 Task: Reset the filters.
Action: Mouse moved to (282, 224)
Screenshot: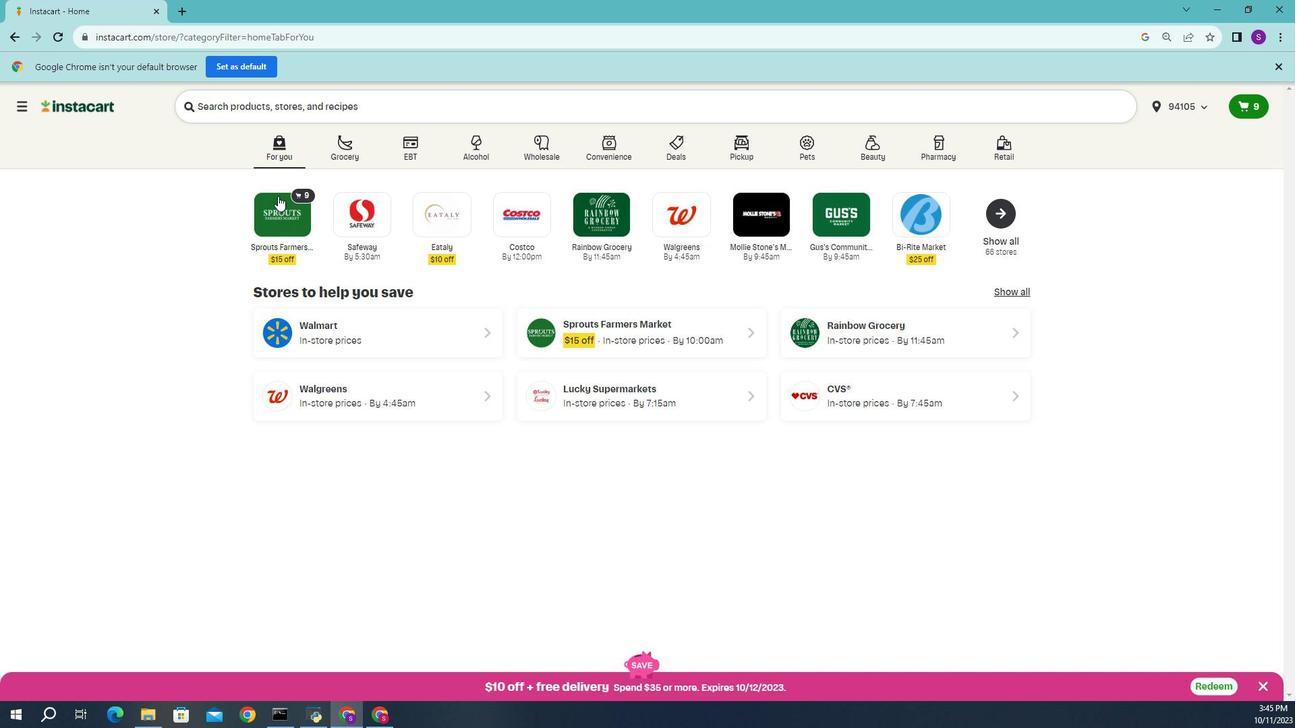 
Action: Mouse pressed left at (282, 224)
Screenshot: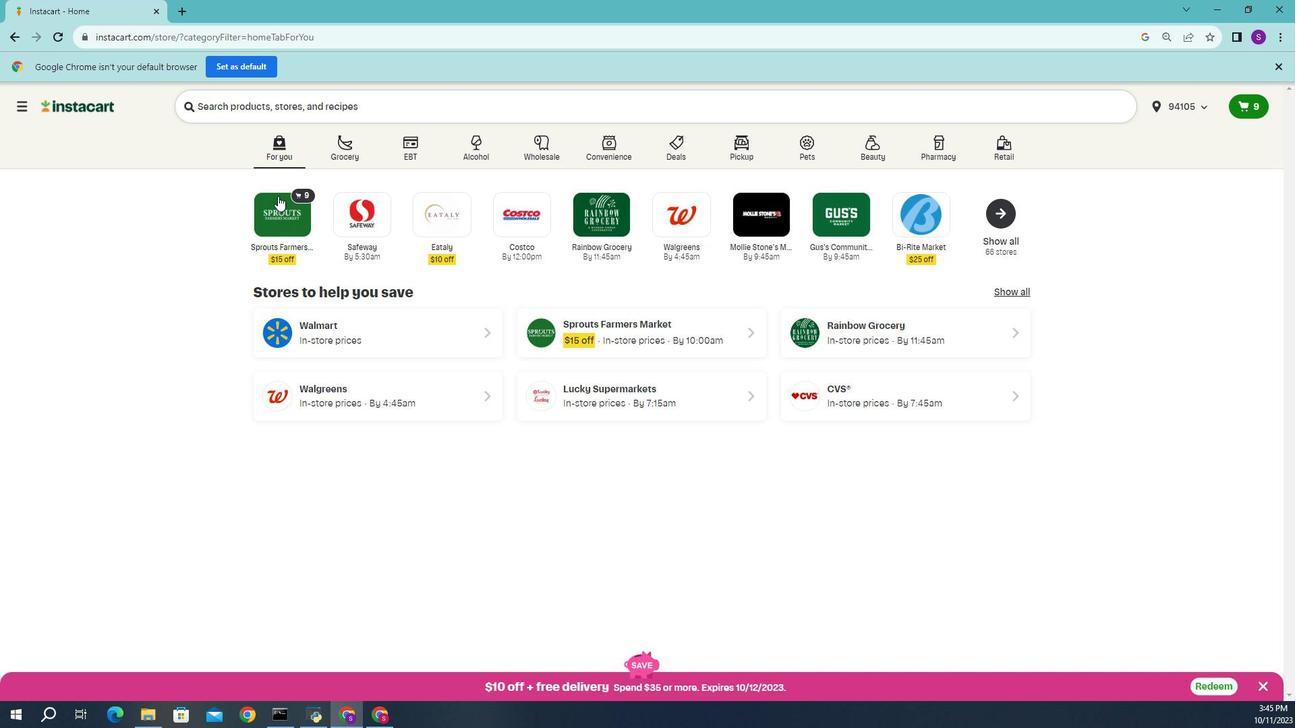 
Action: Mouse moved to (43, 421)
Screenshot: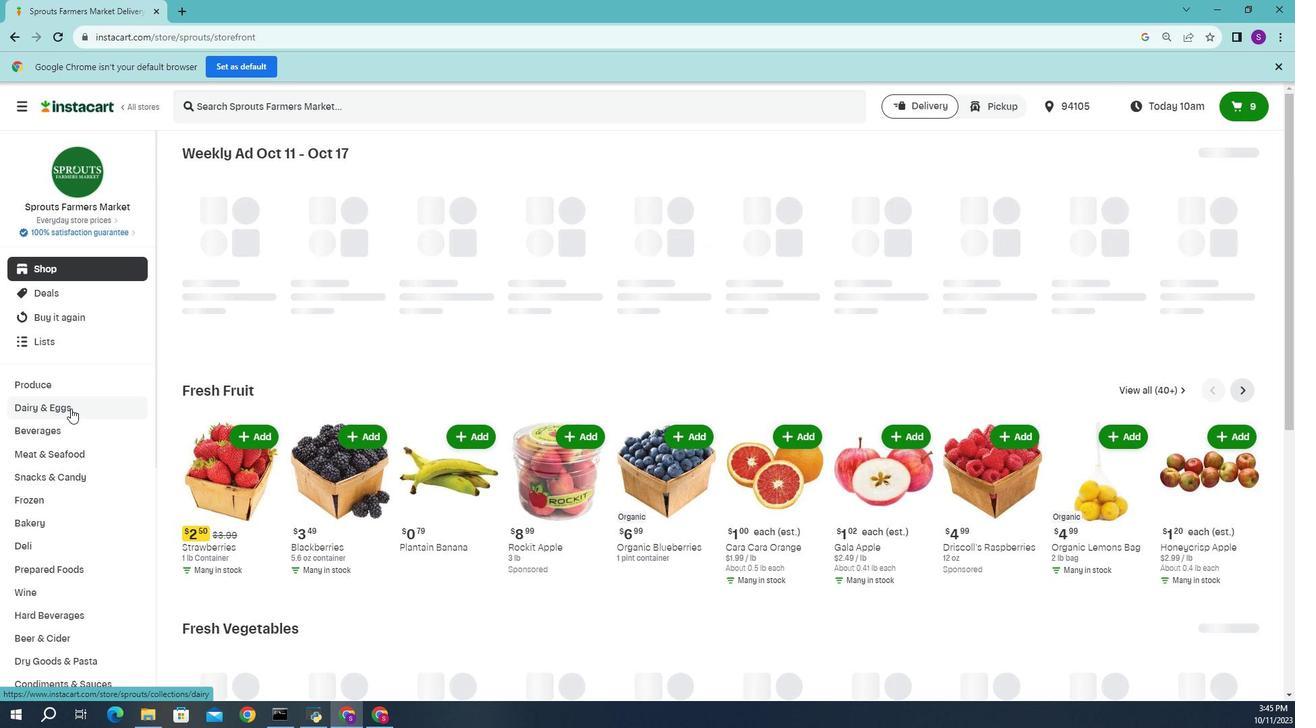 
Action: Mouse pressed left at (43, 421)
Screenshot: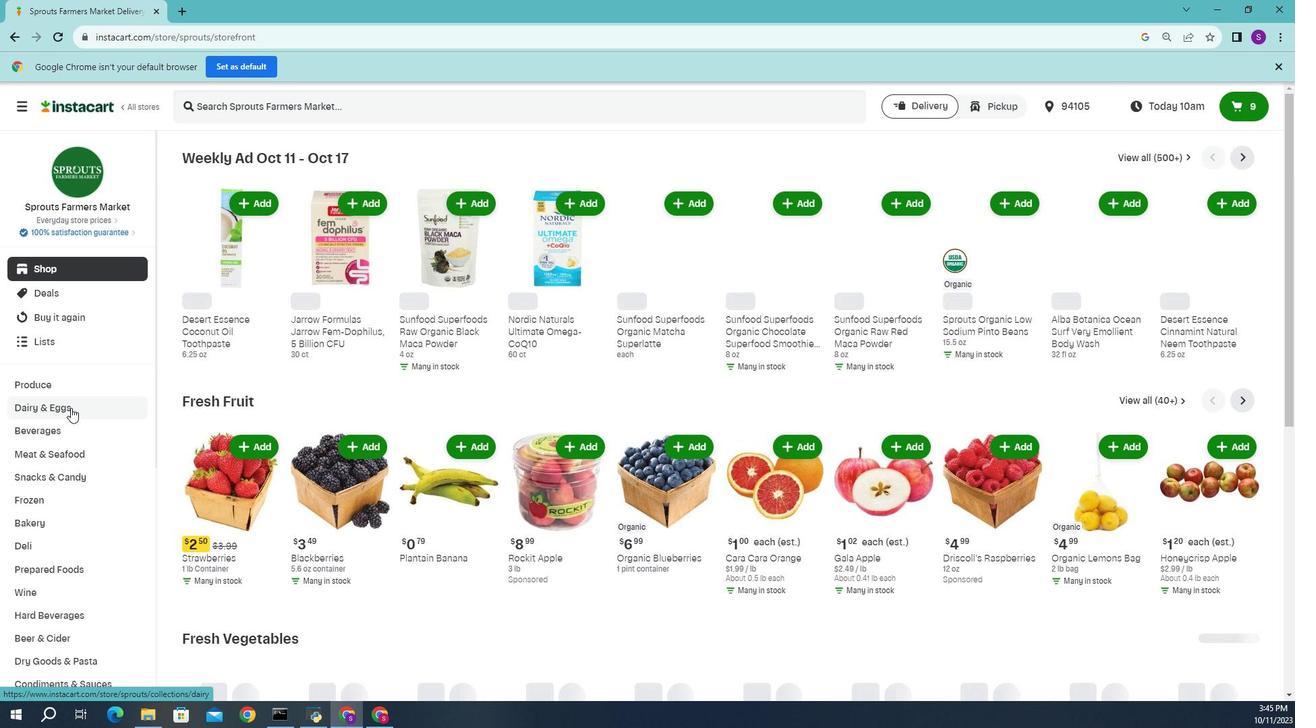 
Action: Mouse moved to (70, 617)
Screenshot: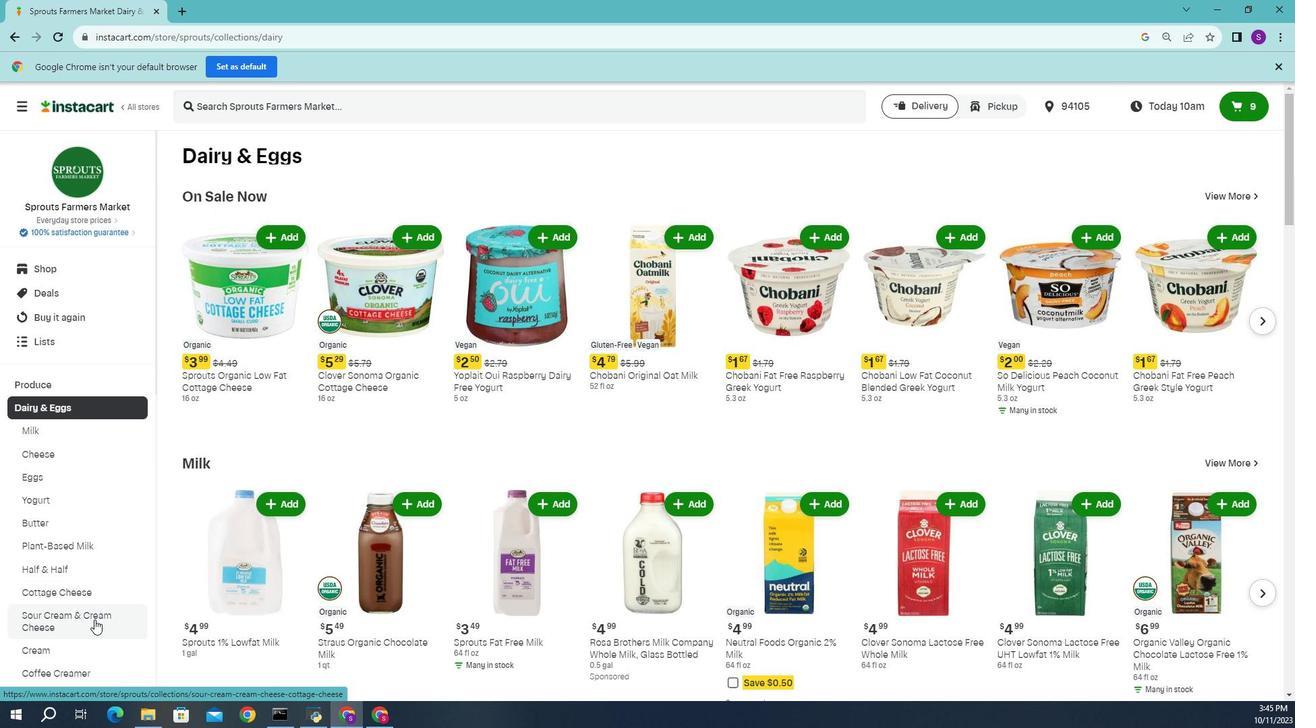
Action: Mouse pressed left at (70, 617)
Screenshot: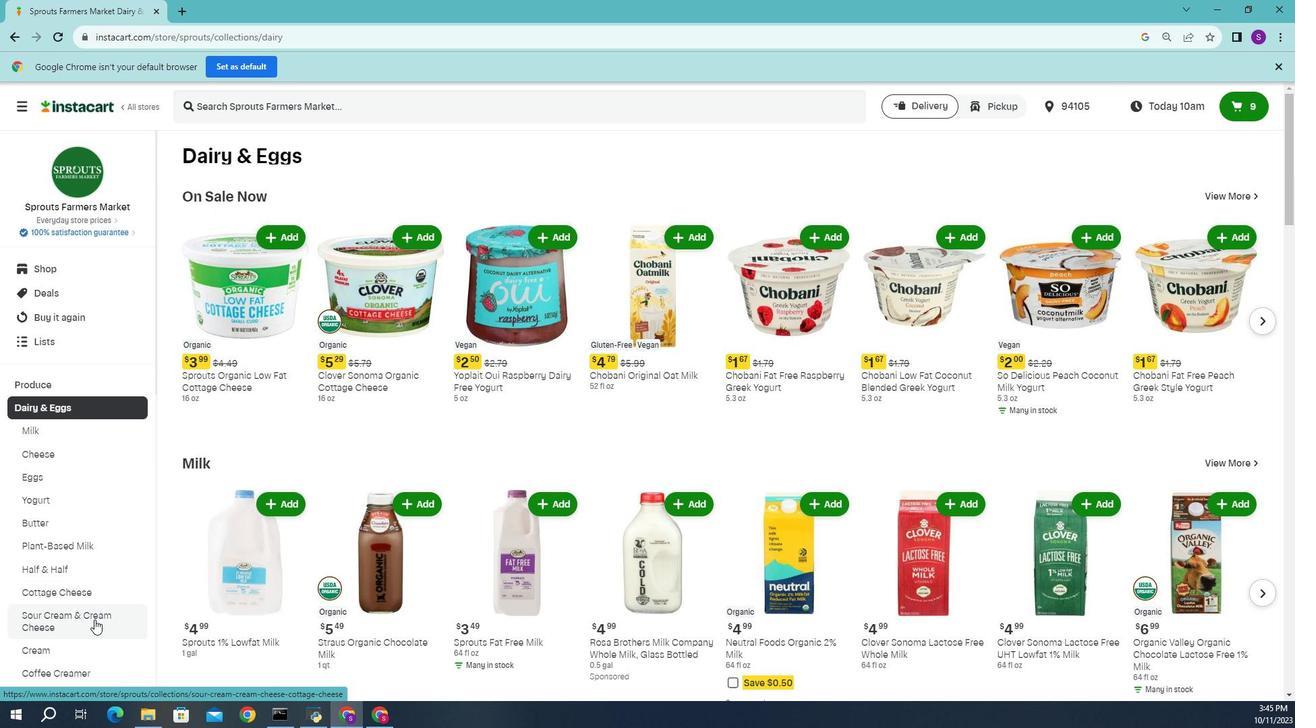 
Action: Mouse moved to (406, 271)
Screenshot: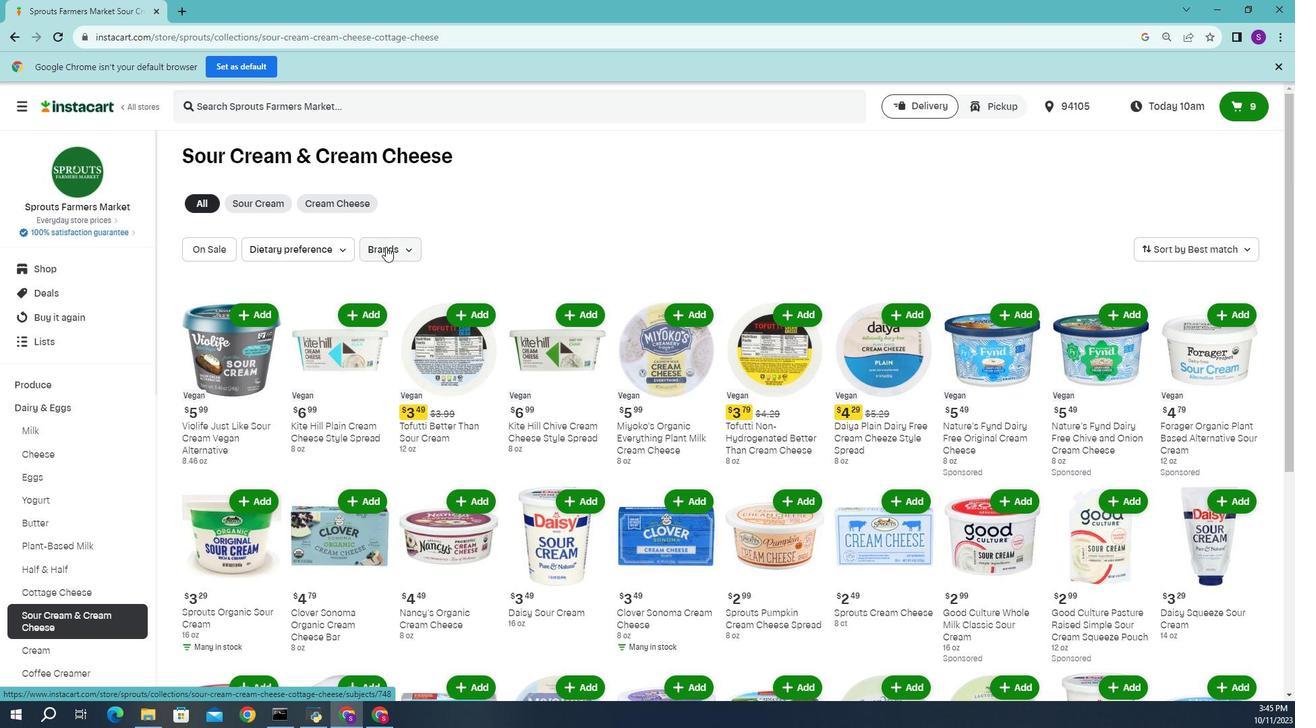 
Action: Mouse pressed left at (406, 271)
Screenshot: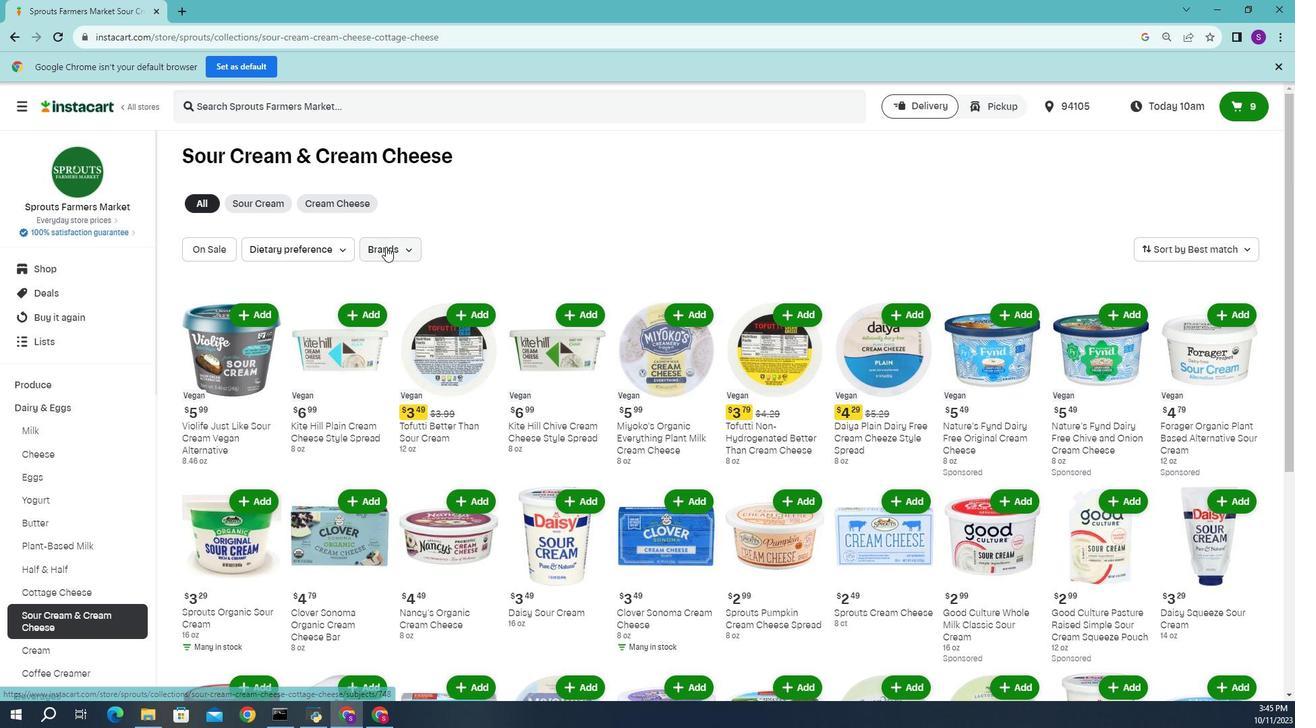 
Action: Mouse moved to (426, 331)
Screenshot: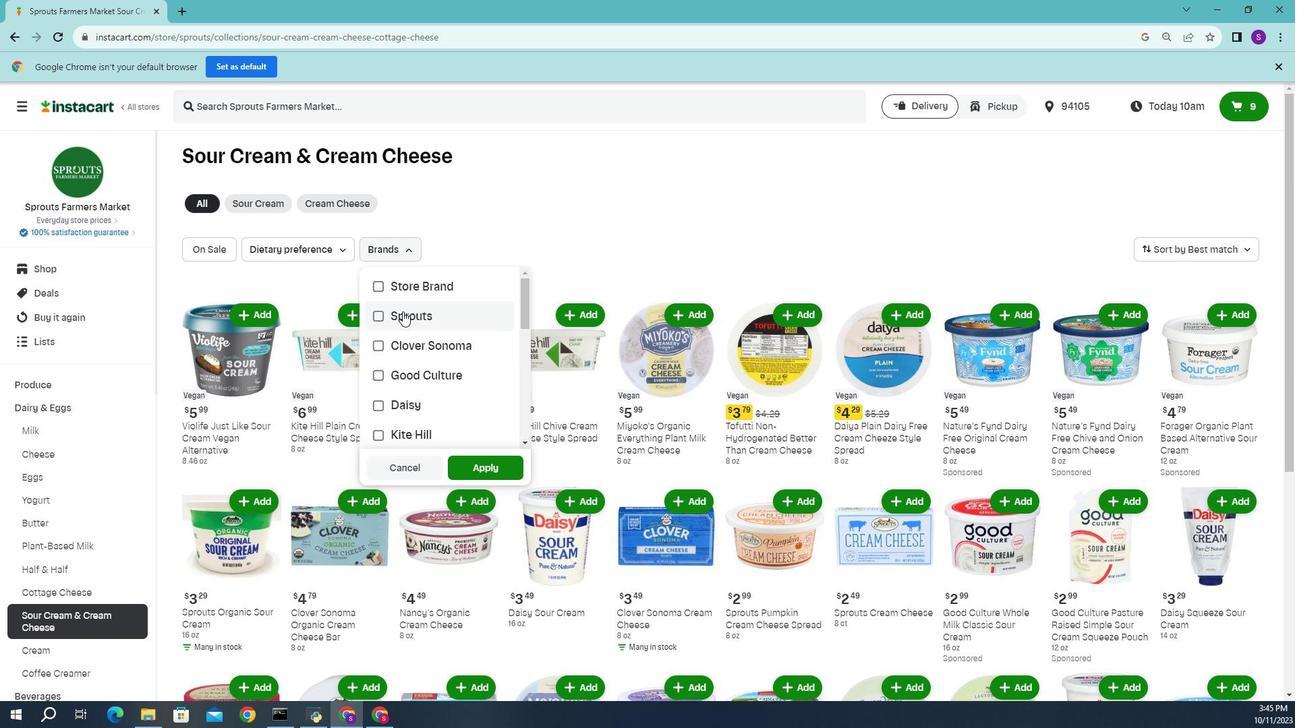 
Action: Mouse pressed left at (426, 331)
Screenshot: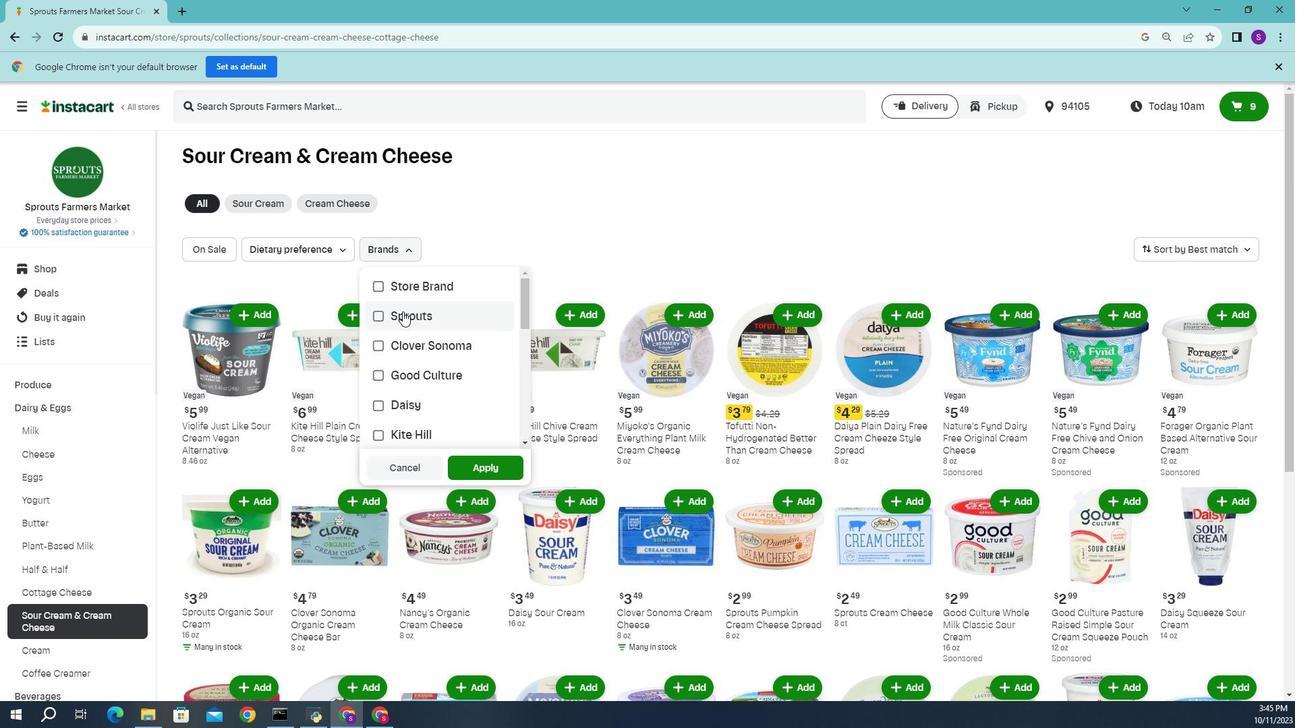 
Action: Mouse moved to (435, 360)
Screenshot: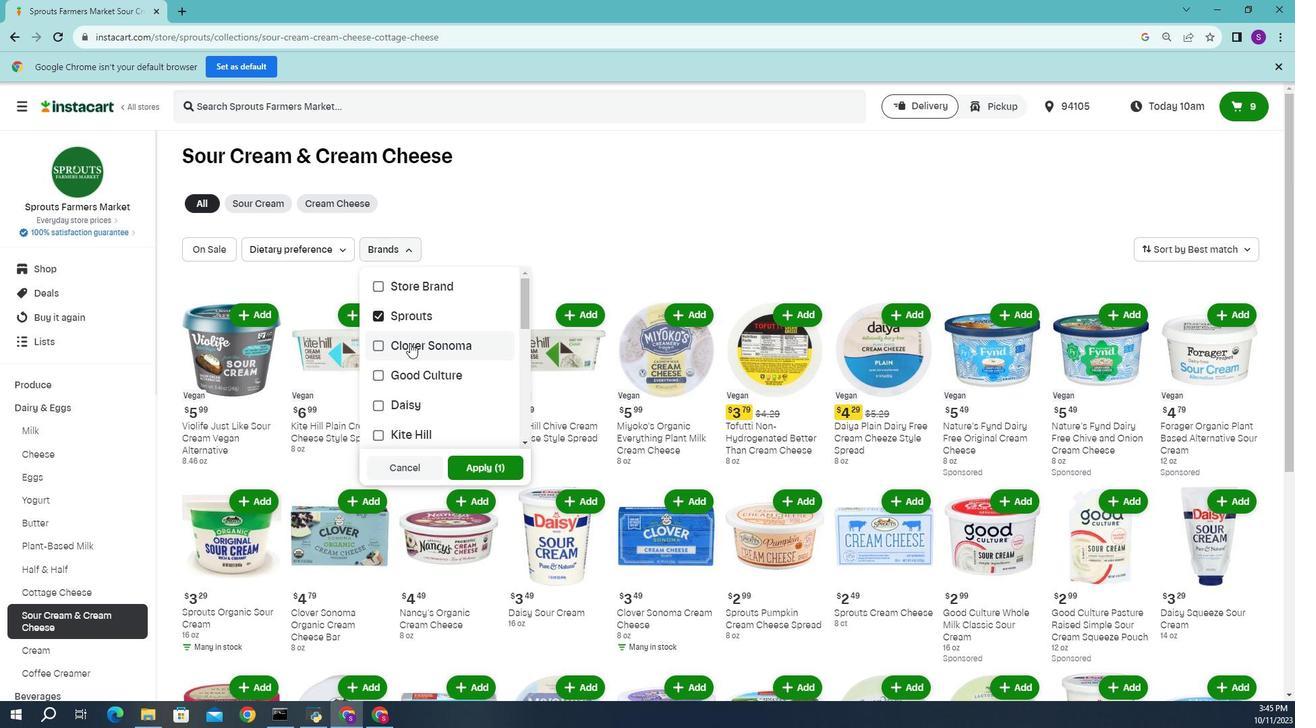 
Action: Mouse pressed left at (435, 360)
Screenshot: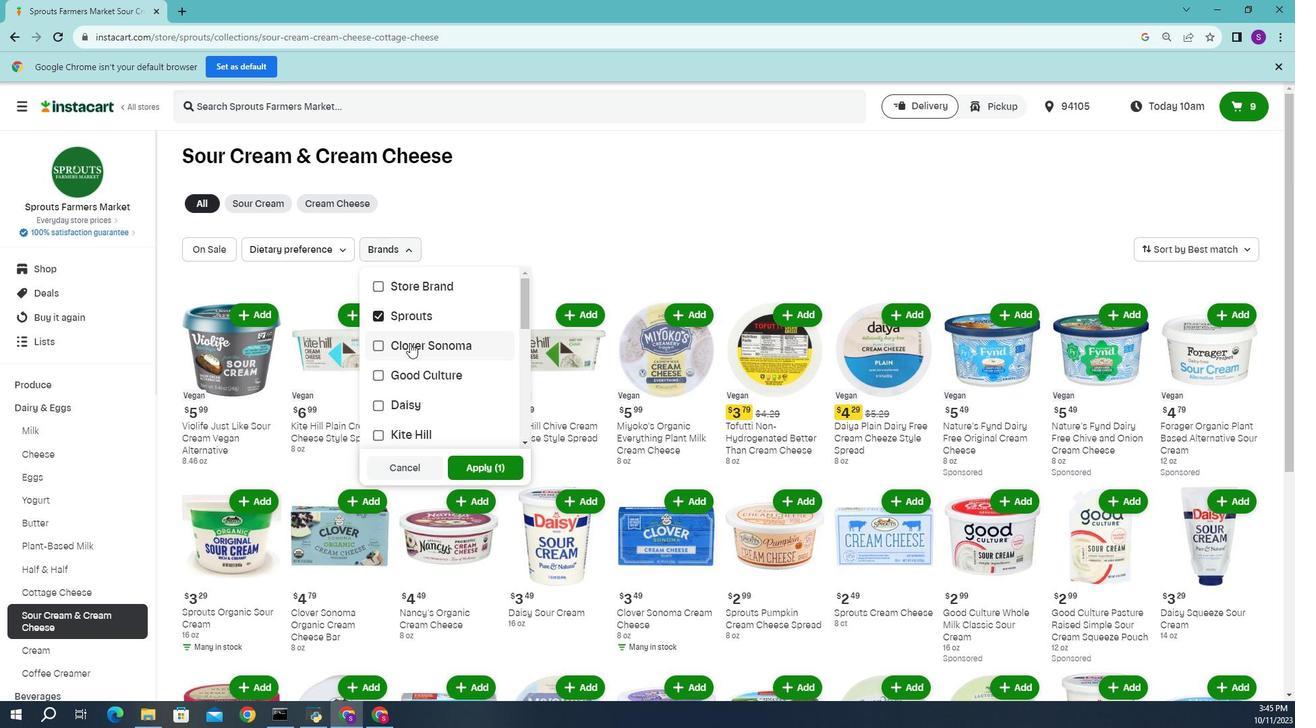 
Action: Mouse moved to (441, 382)
Screenshot: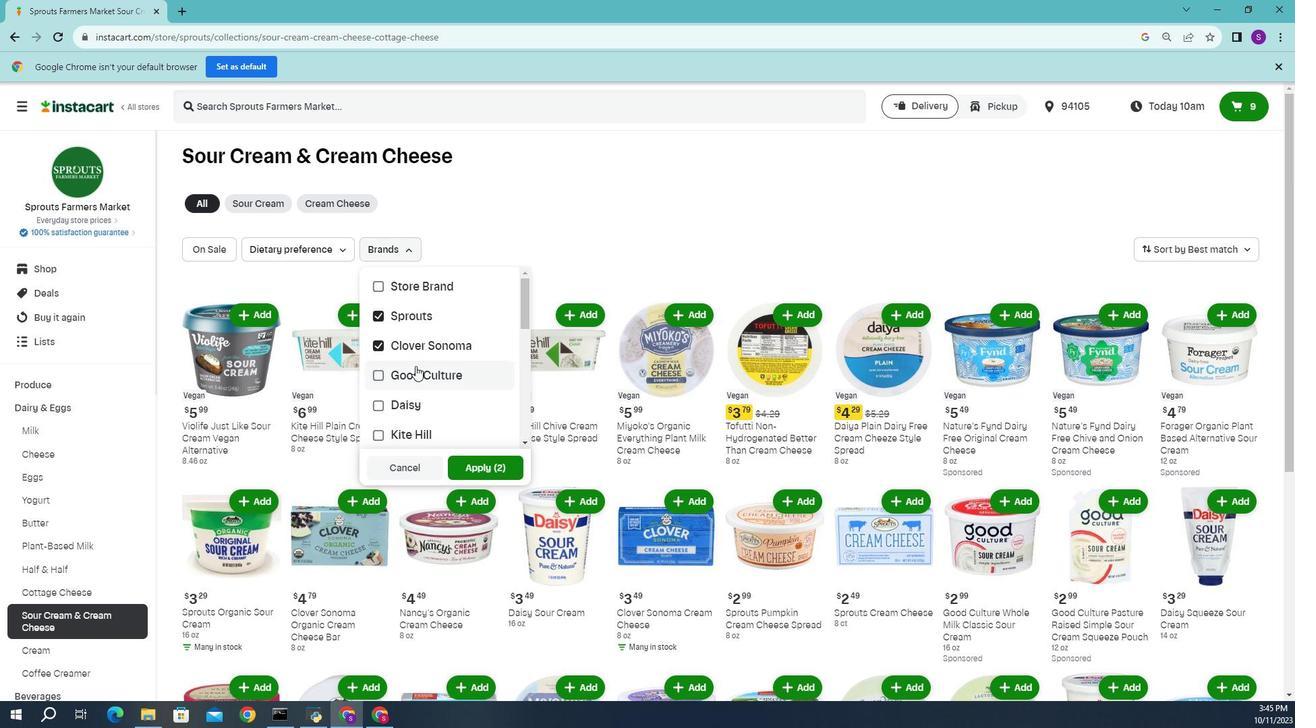 
Action: Mouse pressed left at (441, 382)
Screenshot: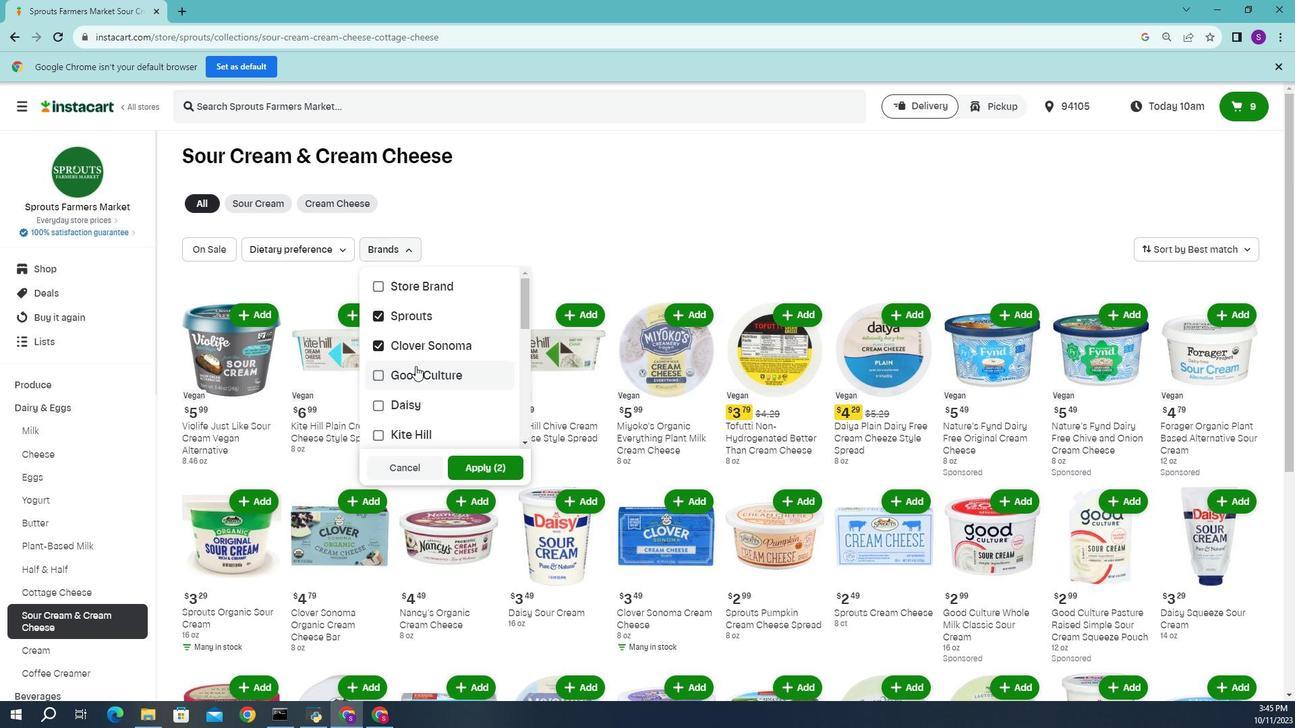
Action: Mouse moved to (514, 474)
Screenshot: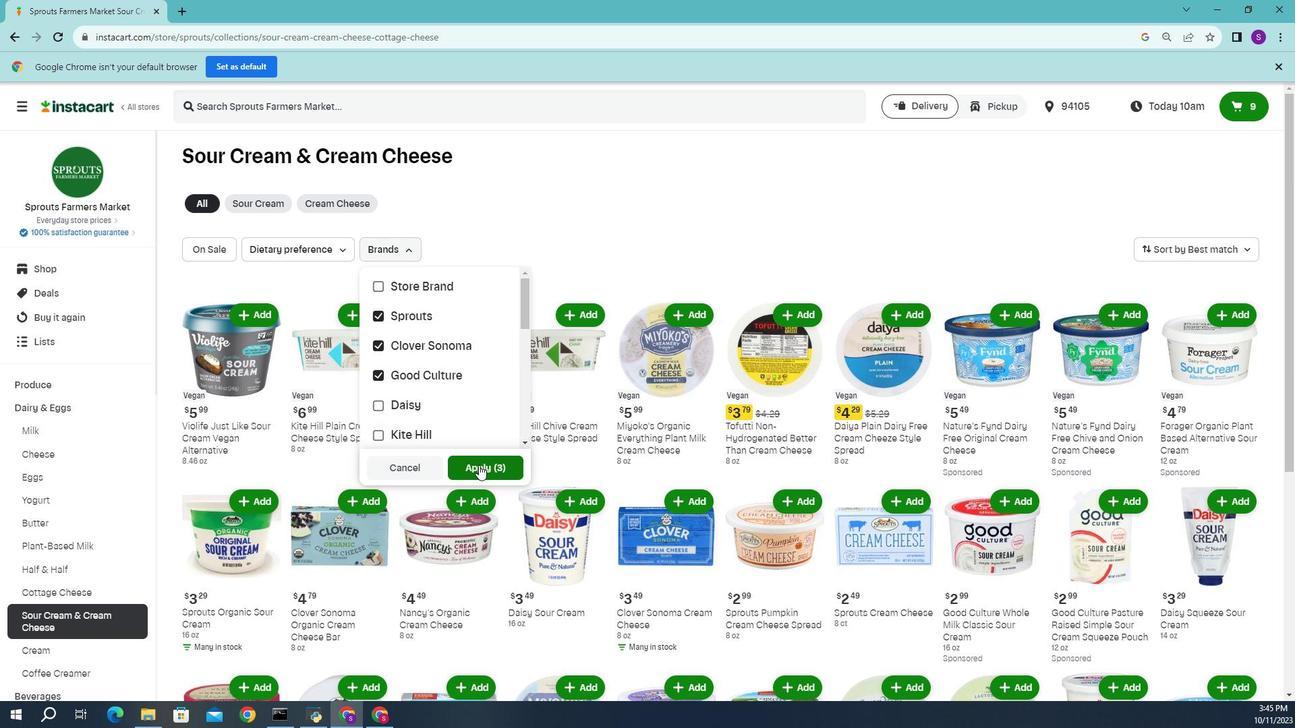 
Action: Mouse pressed left at (514, 474)
Screenshot: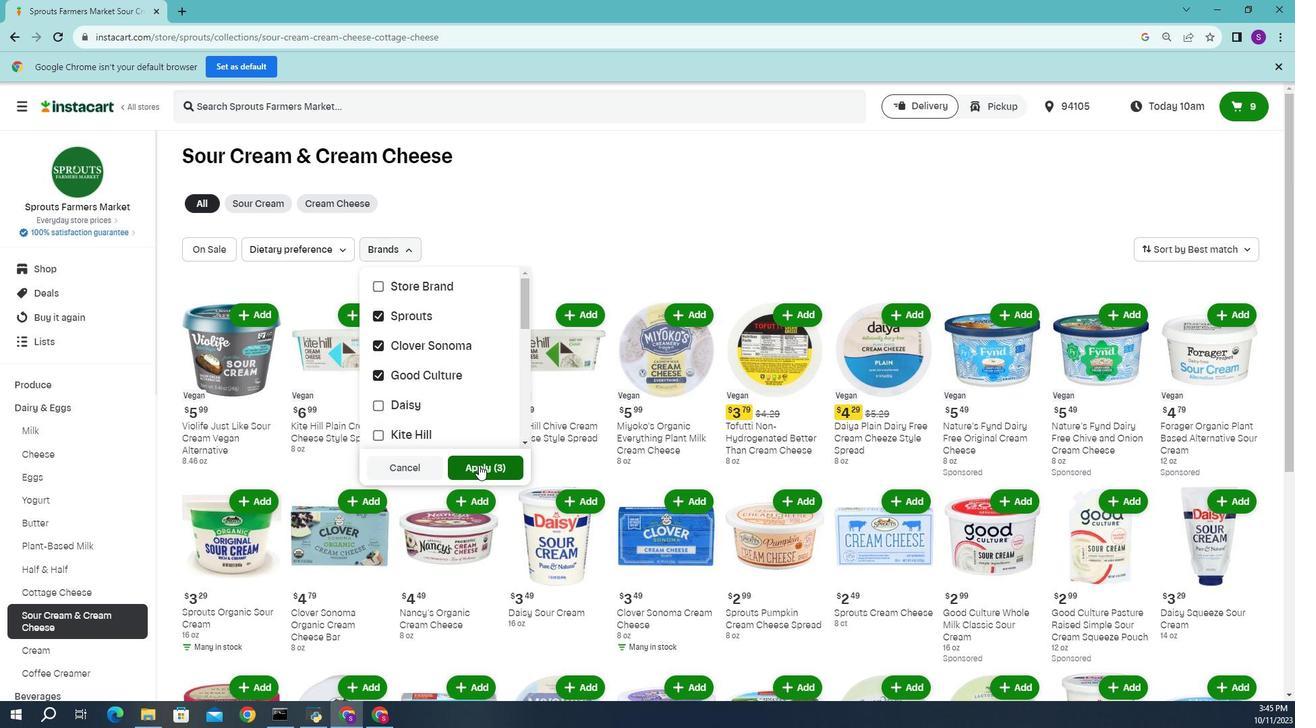 
Action: Mouse moved to (481, 277)
Screenshot: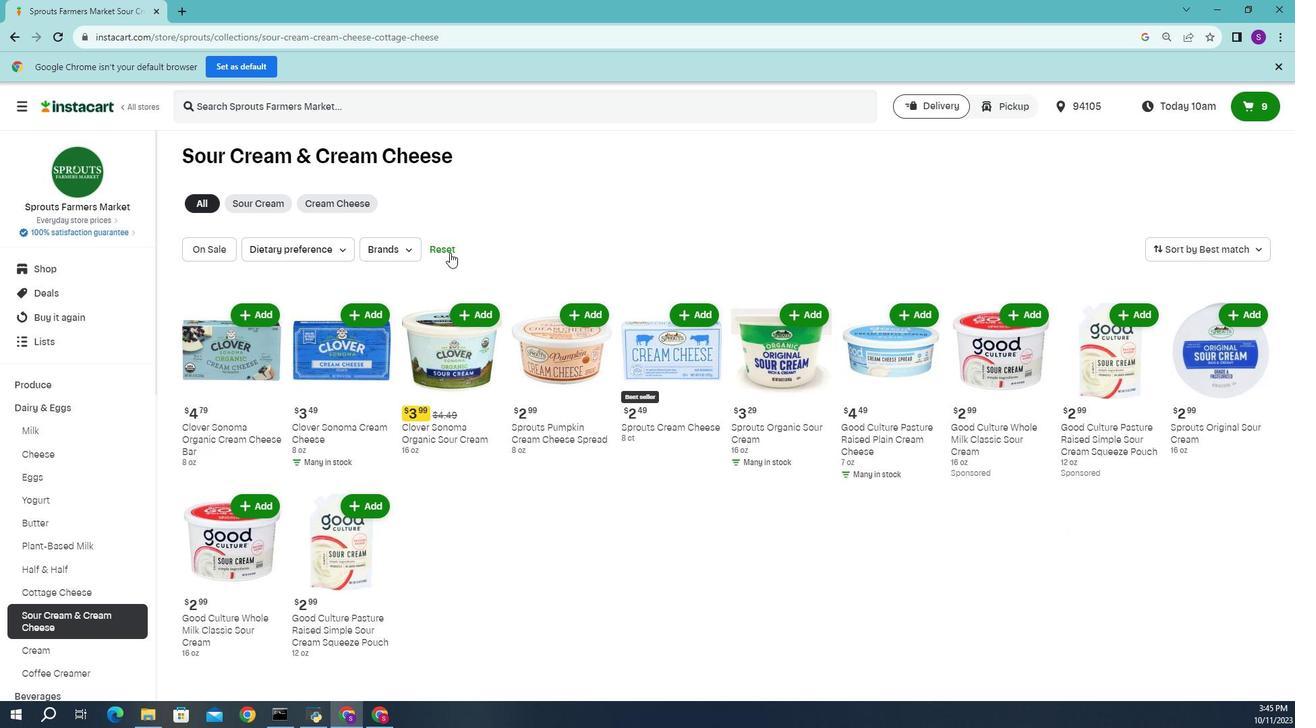 
Action: Mouse pressed left at (481, 277)
Screenshot: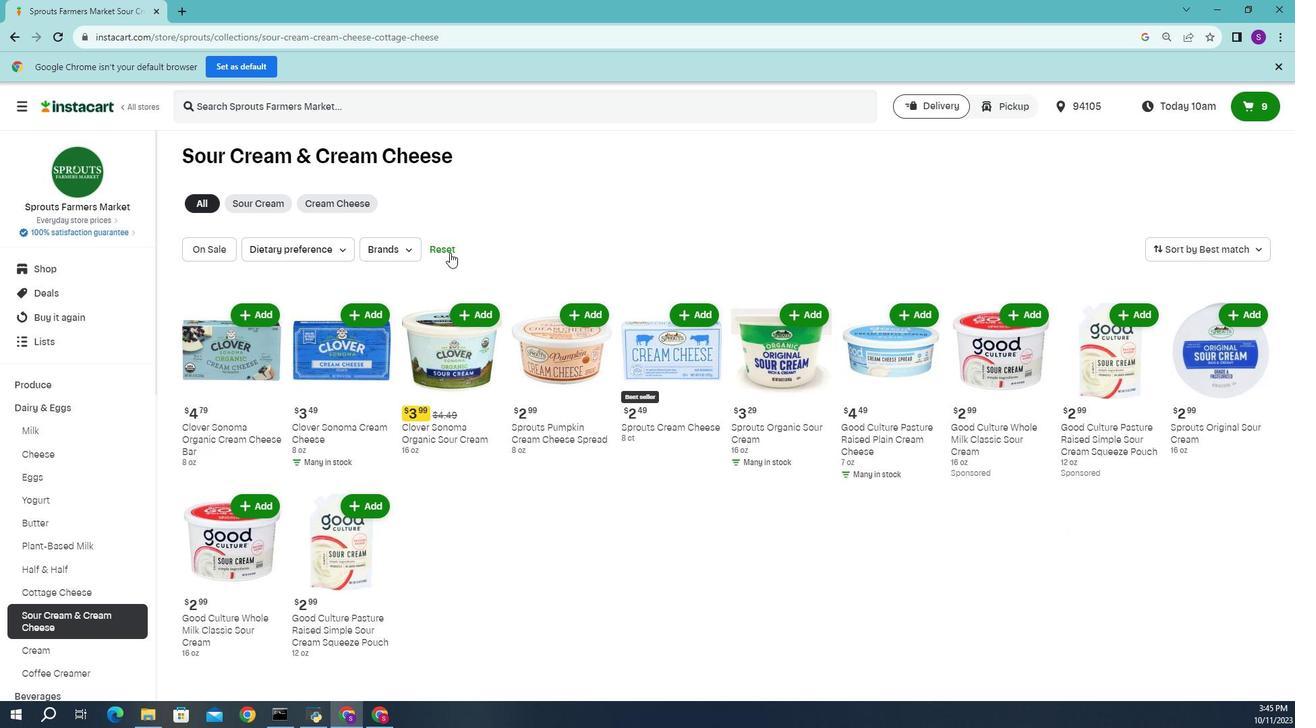 
Action: Mouse moved to (566, 304)
Screenshot: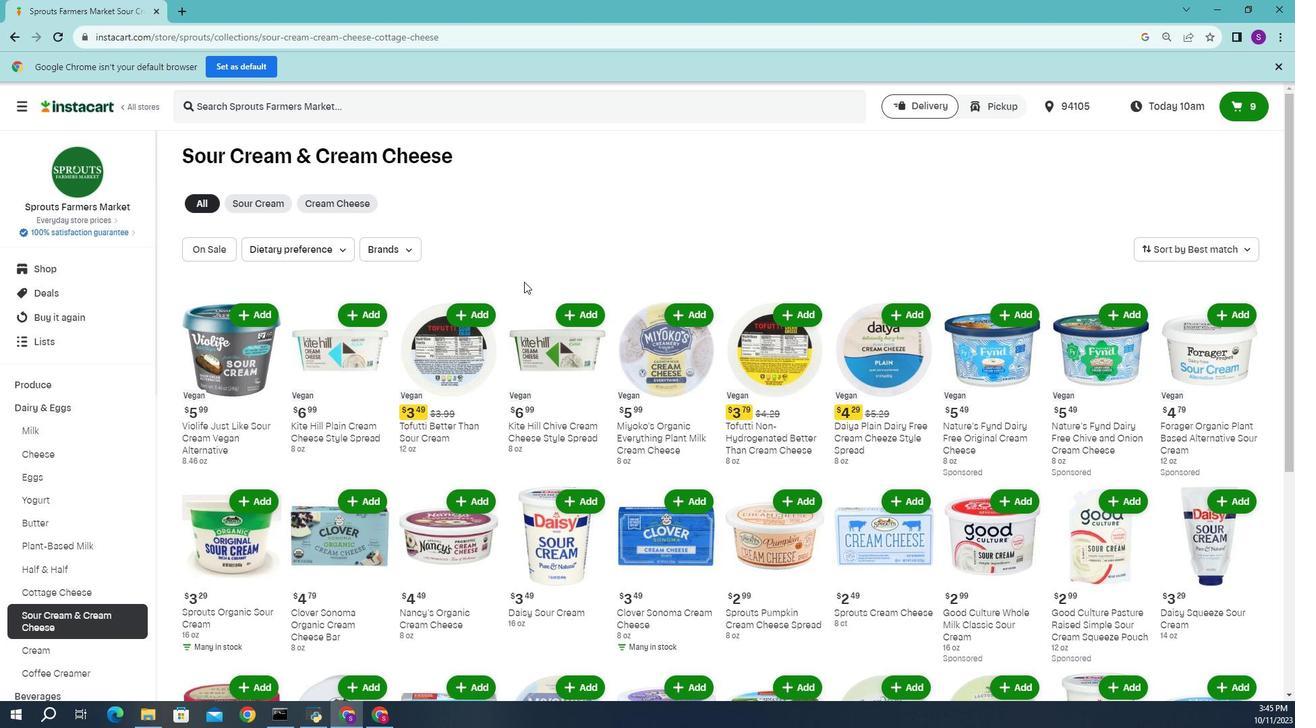 
